 Task: Print the page on B4 (JIS) size paper.
Action: Mouse moved to (951, 26)
Screenshot: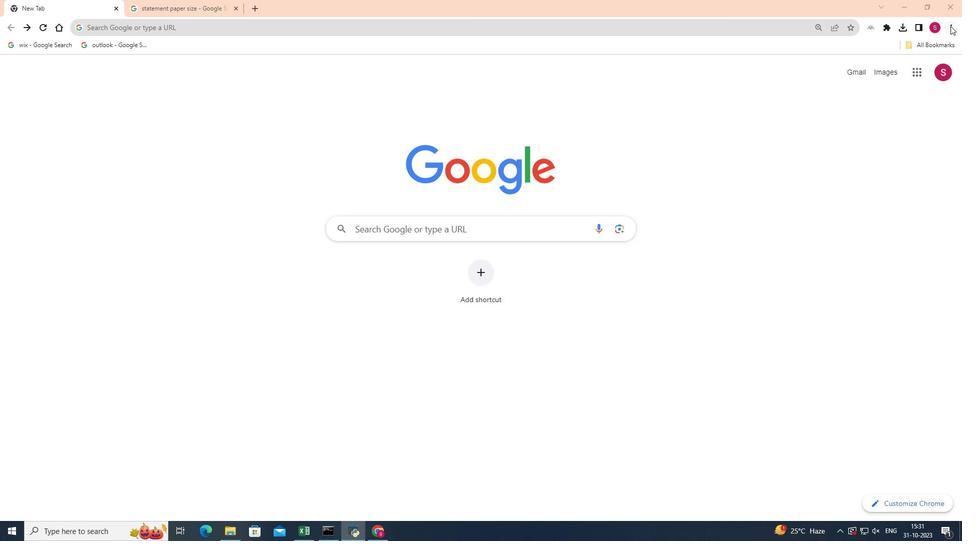 
Action: Mouse pressed left at (951, 26)
Screenshot: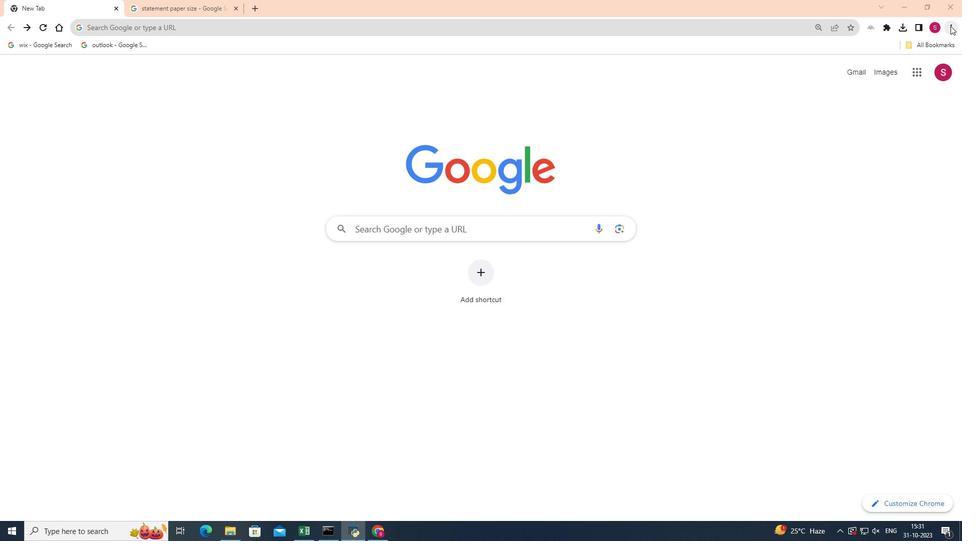 
Action: Mouse moved to (847, 147)
Screenshot: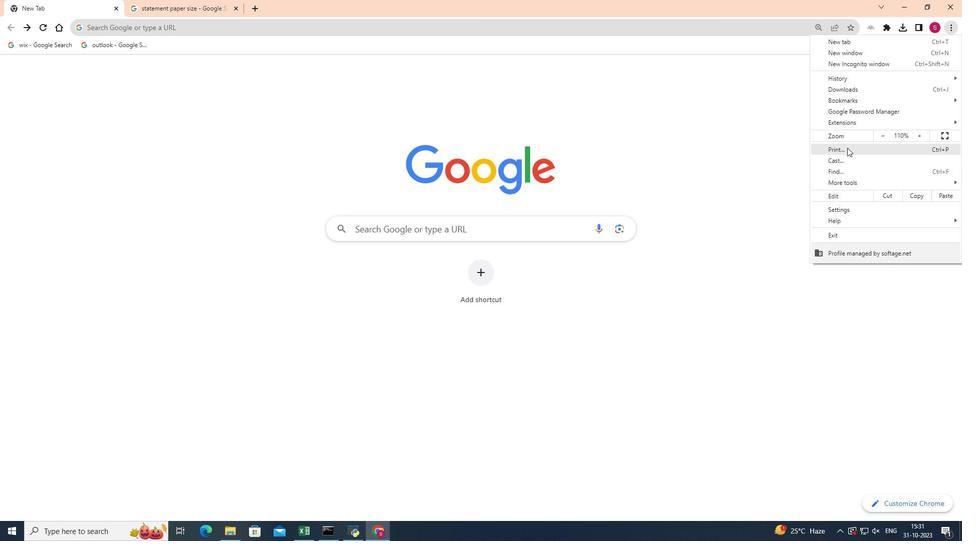 
Action: Mouse pressed left at (847, 147)
Screenshot: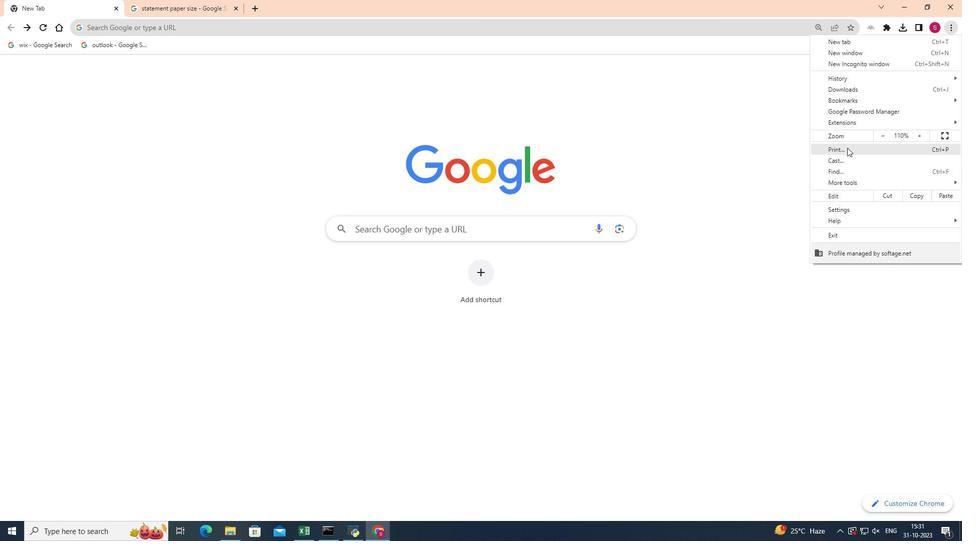 
Action: Mouse moved to (795, 202)
Screenshot: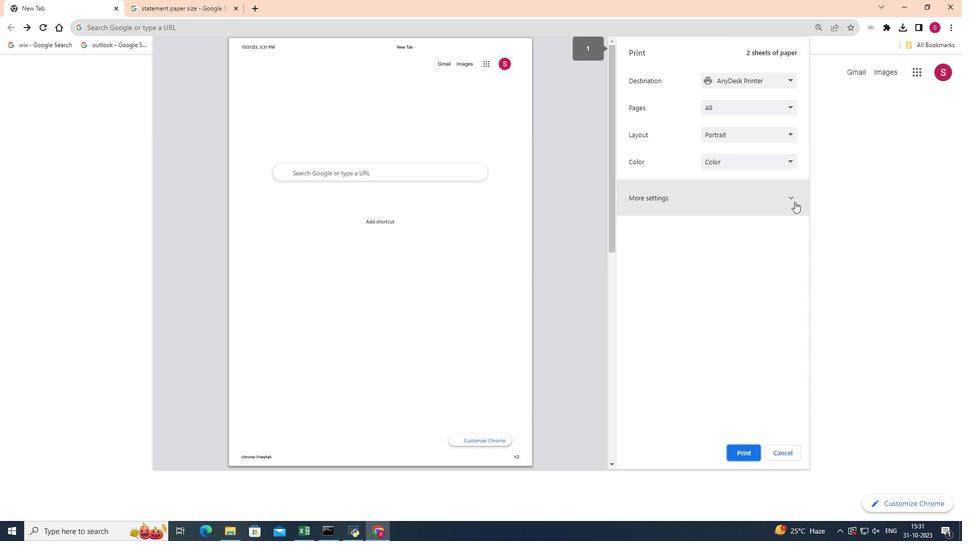 
Action: Mouse pressed left at (795, 202)
Screenshot: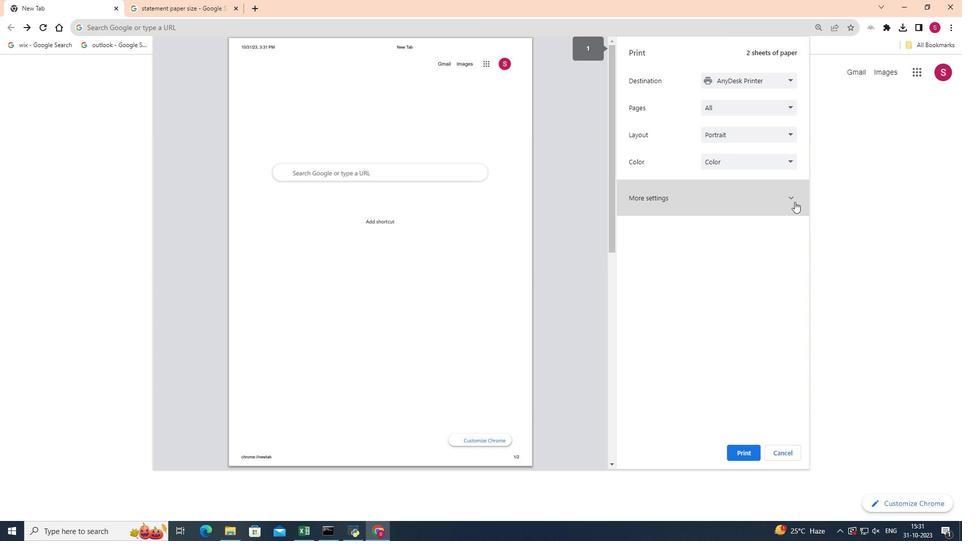 
Action: Mouse moved to (795, 237)
Screenshot: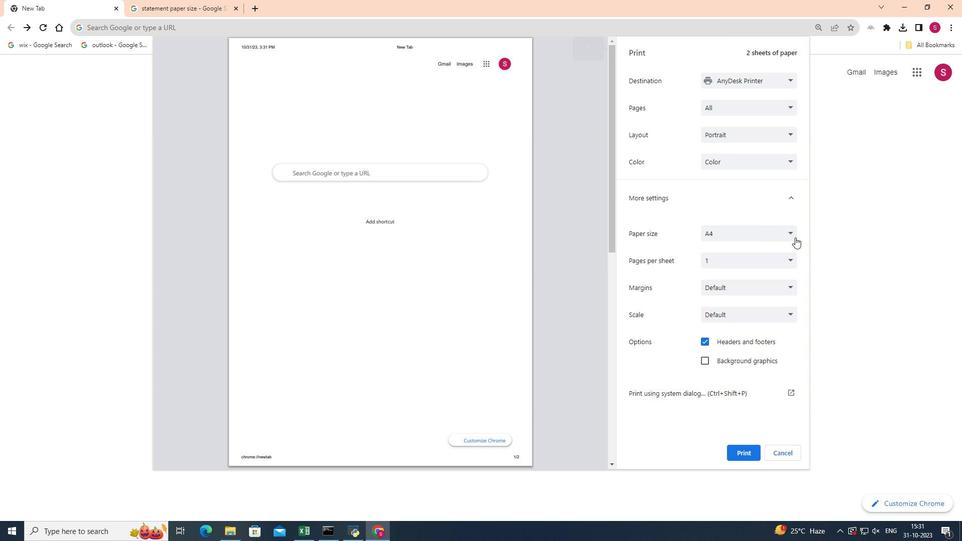 
Action: Mouse pressed left at (795, 237)
Screenshot: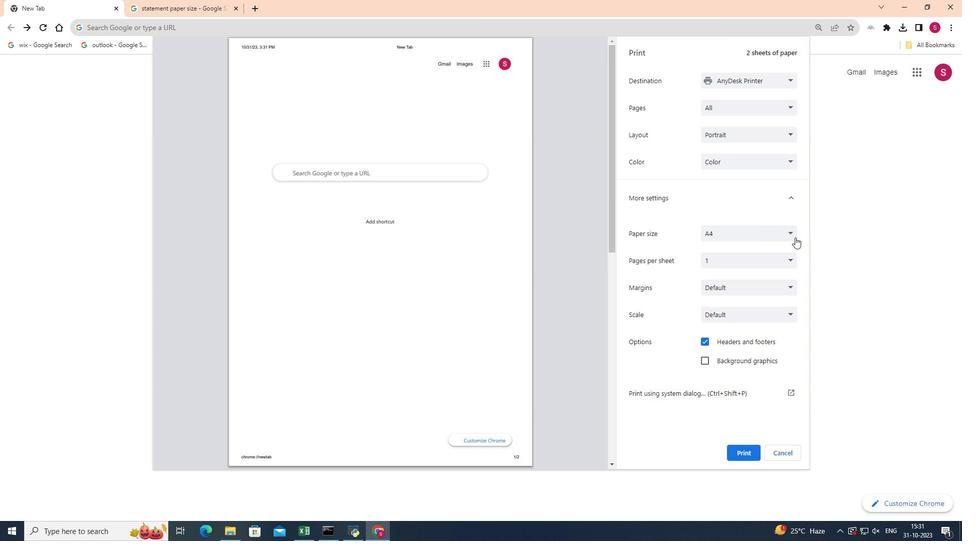 
Action: Mouse moved to (729, 303)
Screenshot: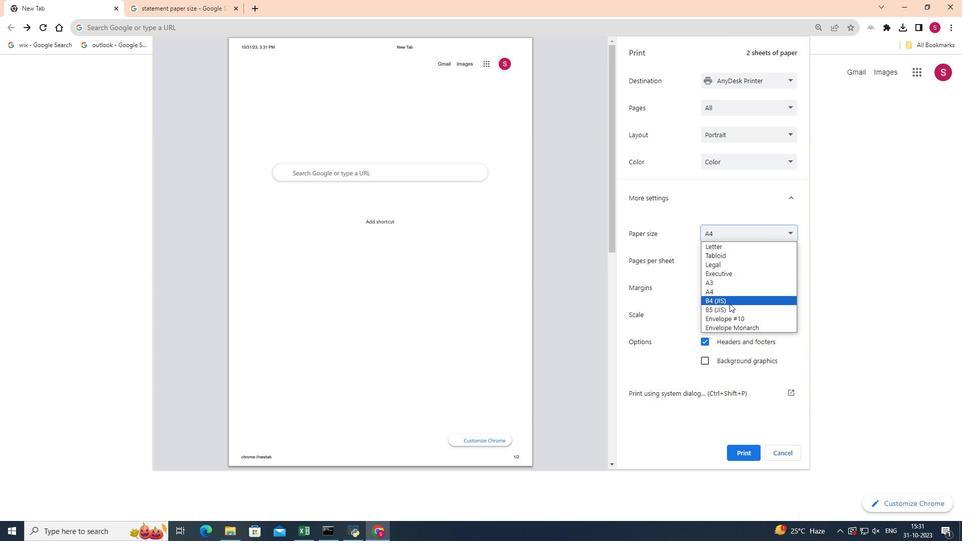 
Action: Mouse pressed left at (729, 303)
Screenshot: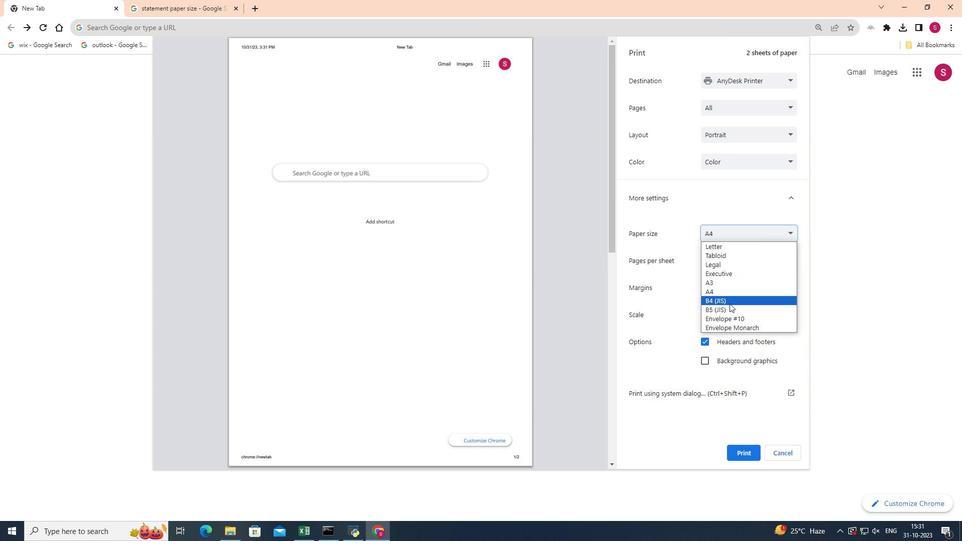 
Action: Mouse moved to (744, 456)
Screenshot: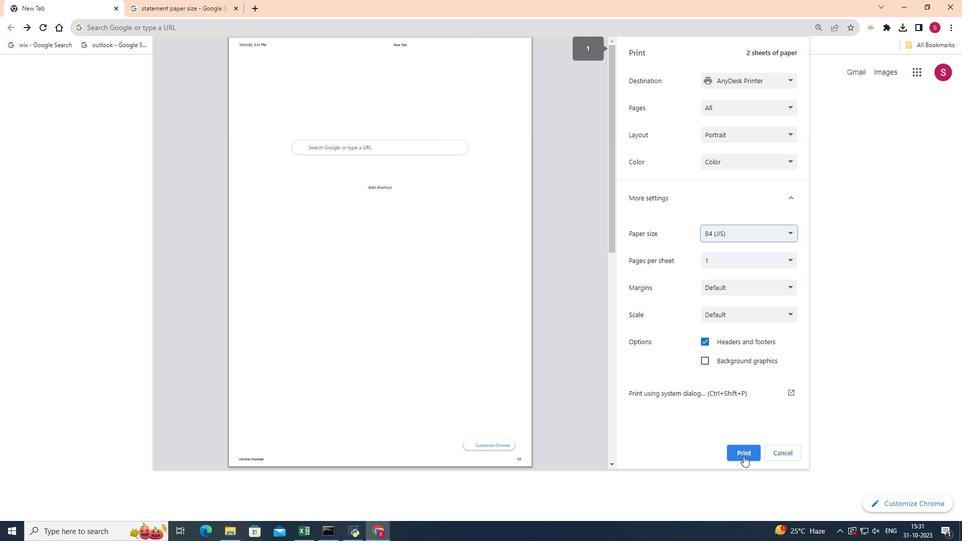 
Action: Mouse pressed left at (744, 456)
Screenshot: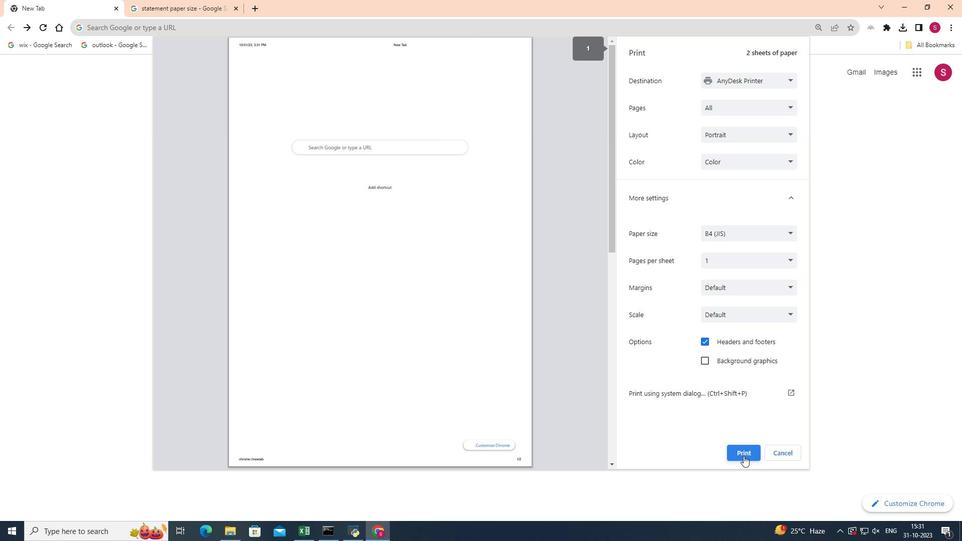
Action: Mouse moved to (743, 454)
Screenshot: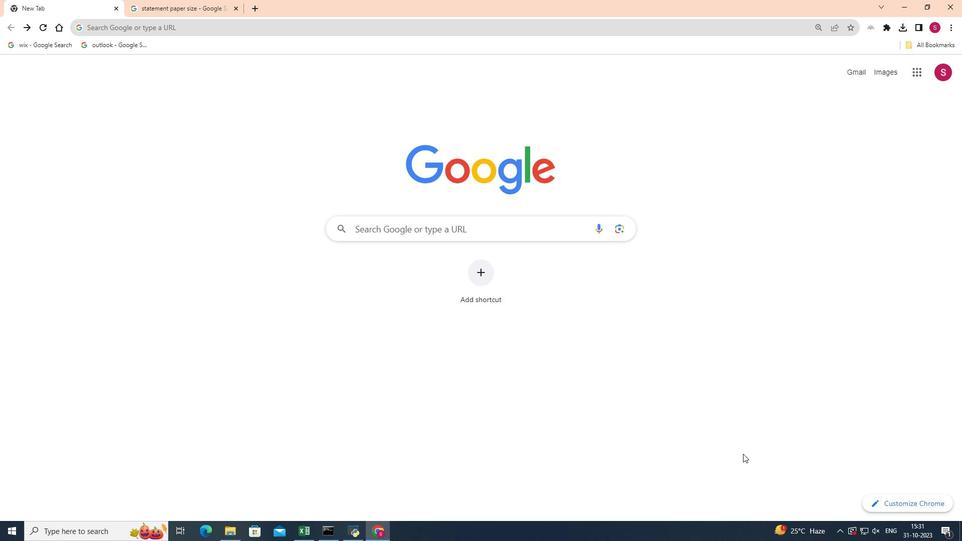 
